 Task: Add the task  Implement a new cloud-based sales management system for a company to the section Fast Frenzy in the project AtlasTech and add a Due Date to the respective task as 2024/05/04
Action: Mouse moved to (63, 249)
Screenshot: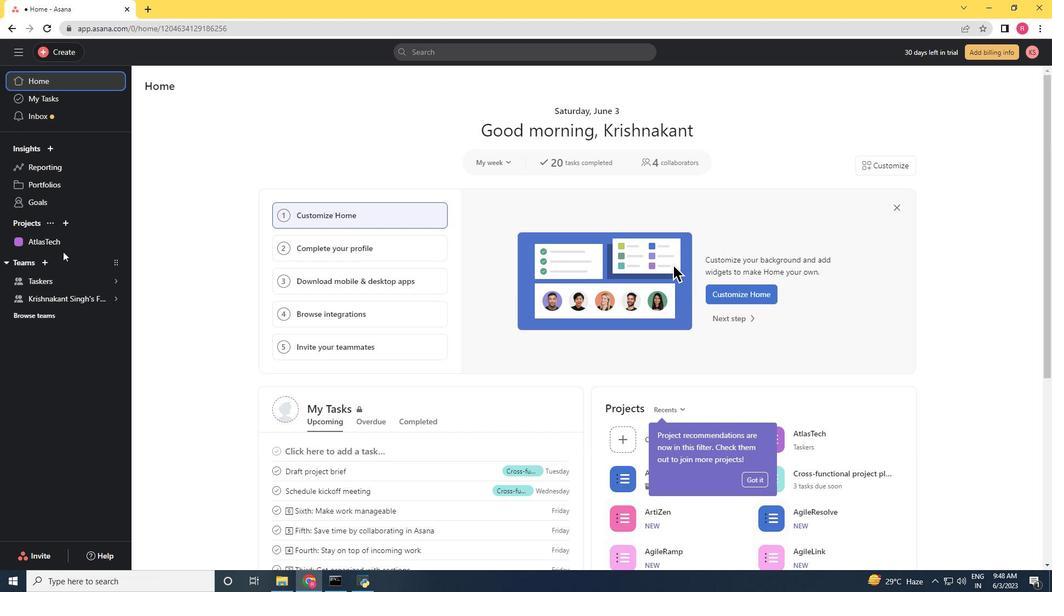 
Action: Mouse pressed left at (63, 249)
Screenshot: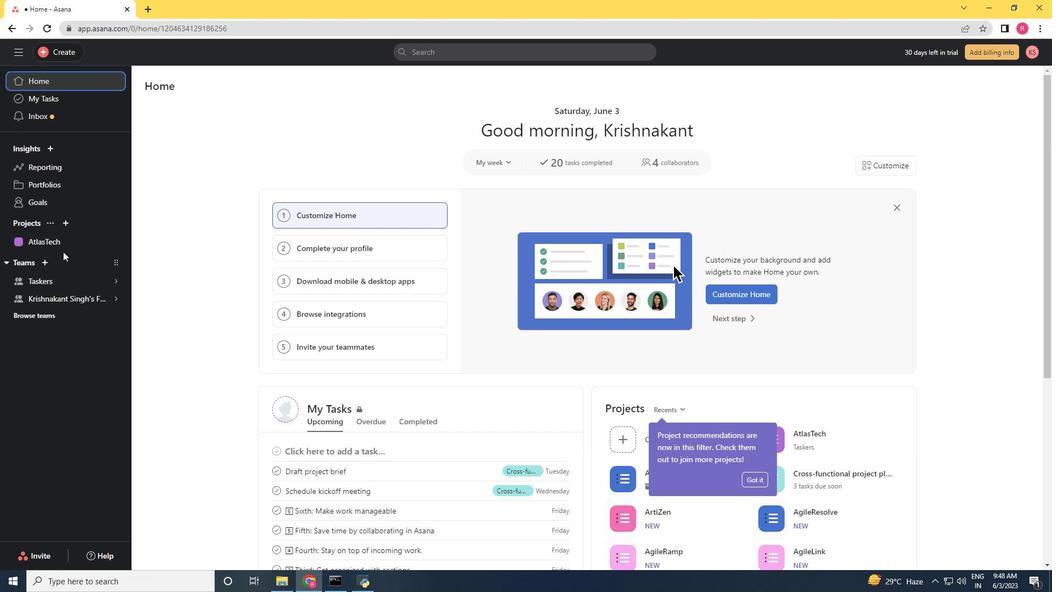 
Action: Mouse moved to (610, 329)
Screenshot: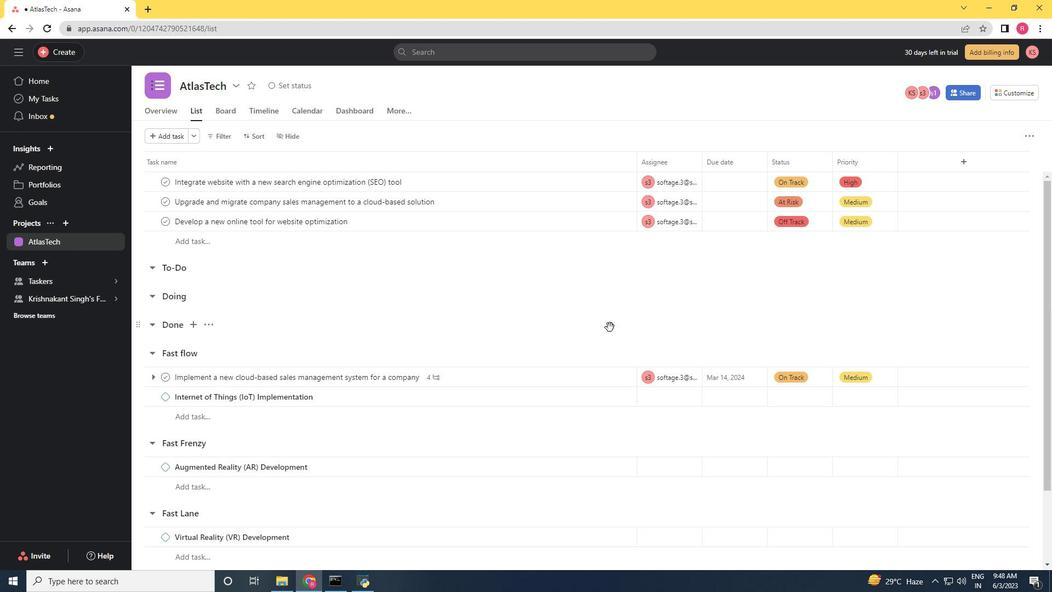
Action: Mouse scrolled (610, 328) with delta (0, 0)
Screenshot: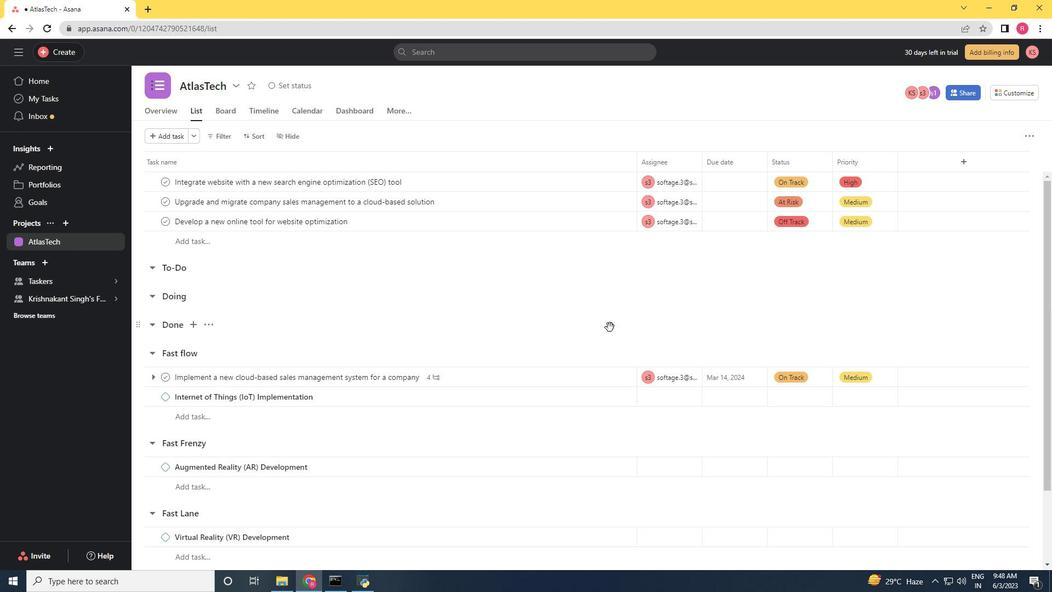 
Action: Mouse scrolled (610, 328) with delta (0, 0)
Screenshot: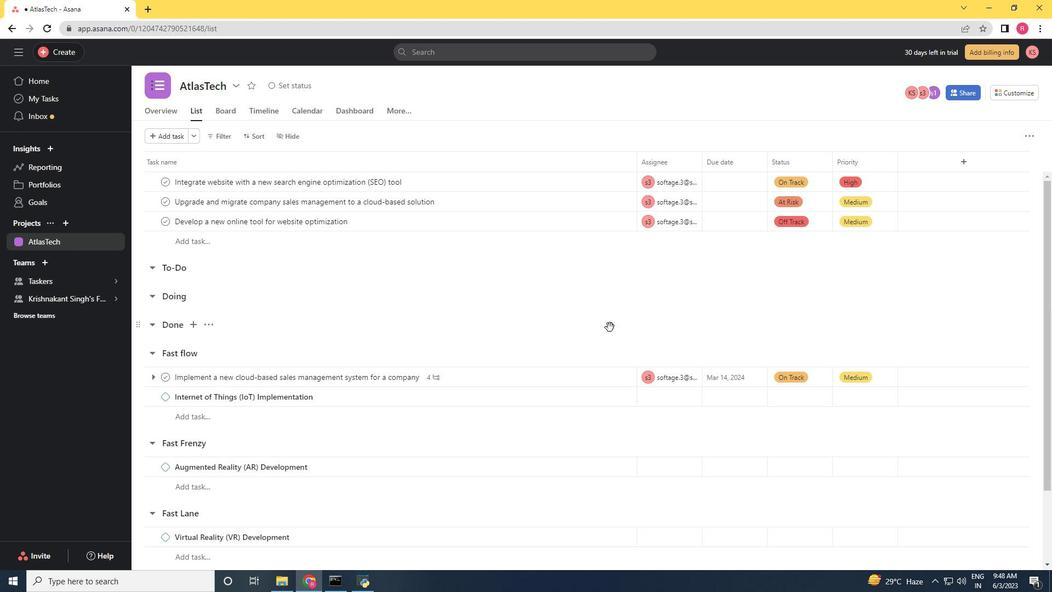 
Action: Mouse moved to (610, 292)
Screenshot: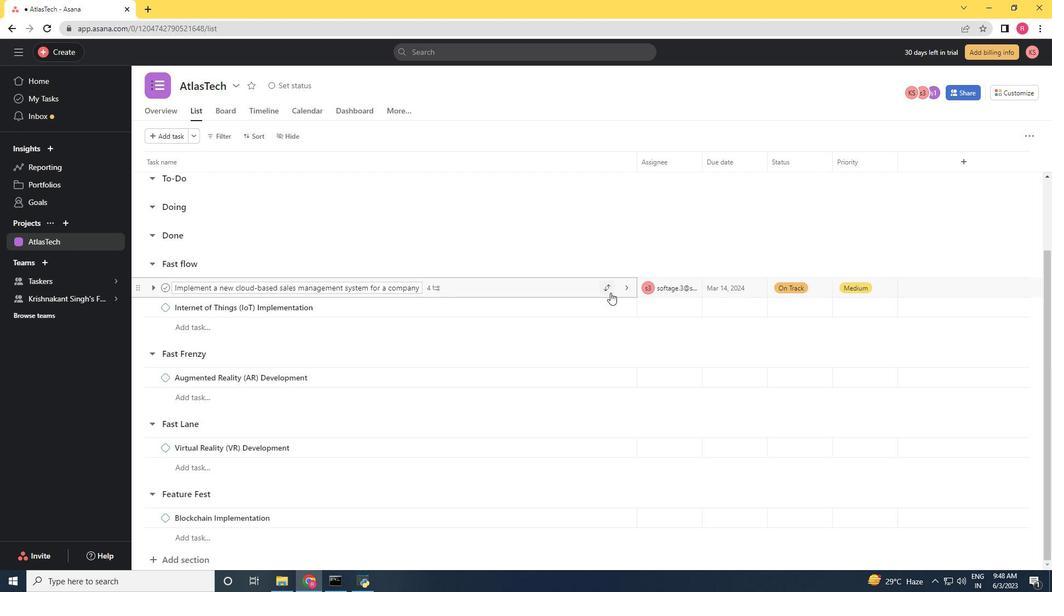 
Action: Mouse pressed left at (610, 292)
Screenshot: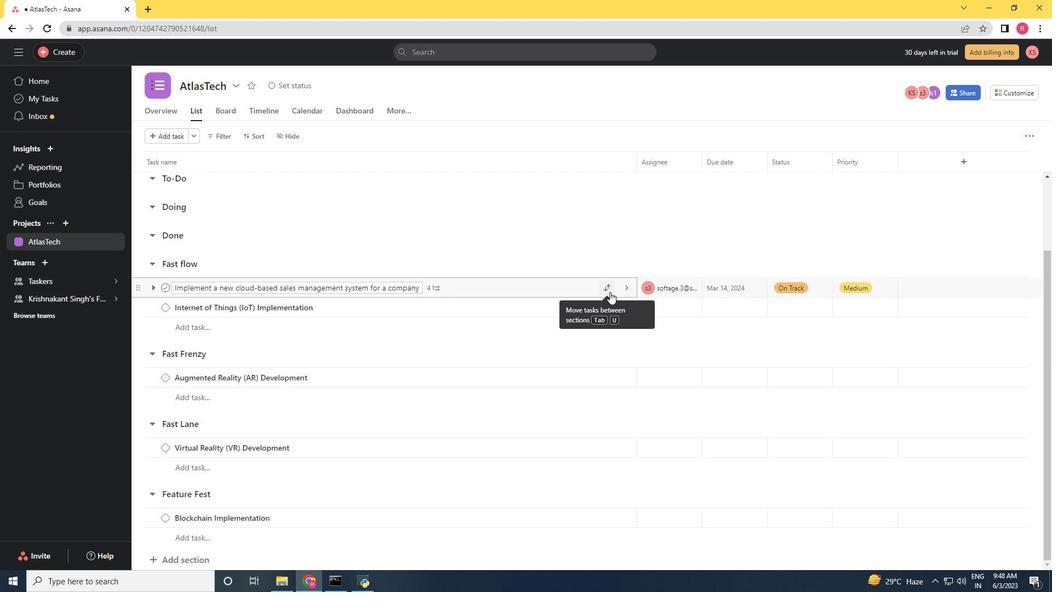 
Action: Mouse moved to (561, 424)
Screenshot: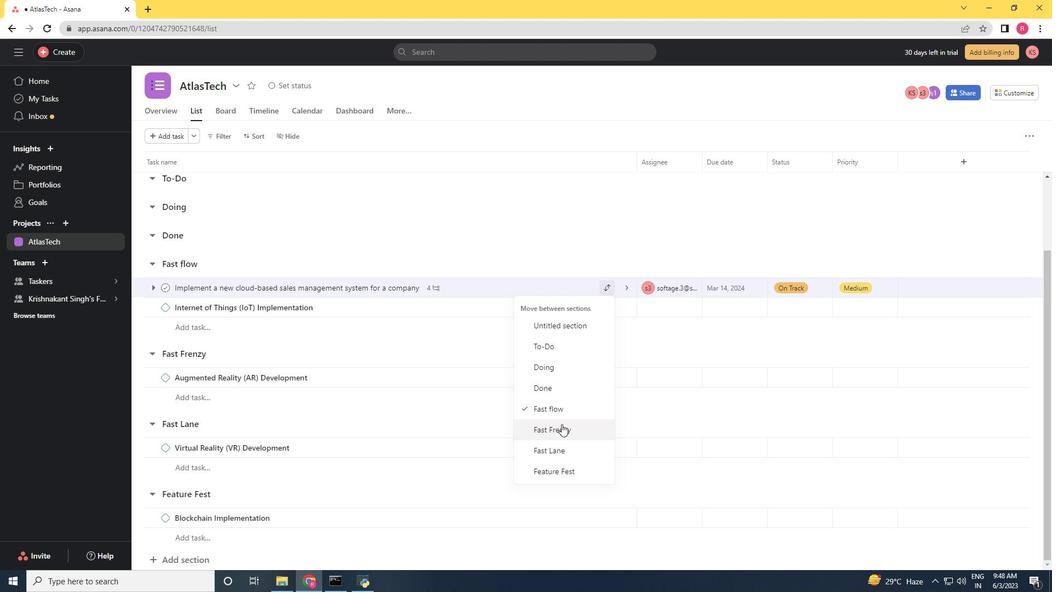 
Action: Mouse pressed left at (561, 424)
Screenshot: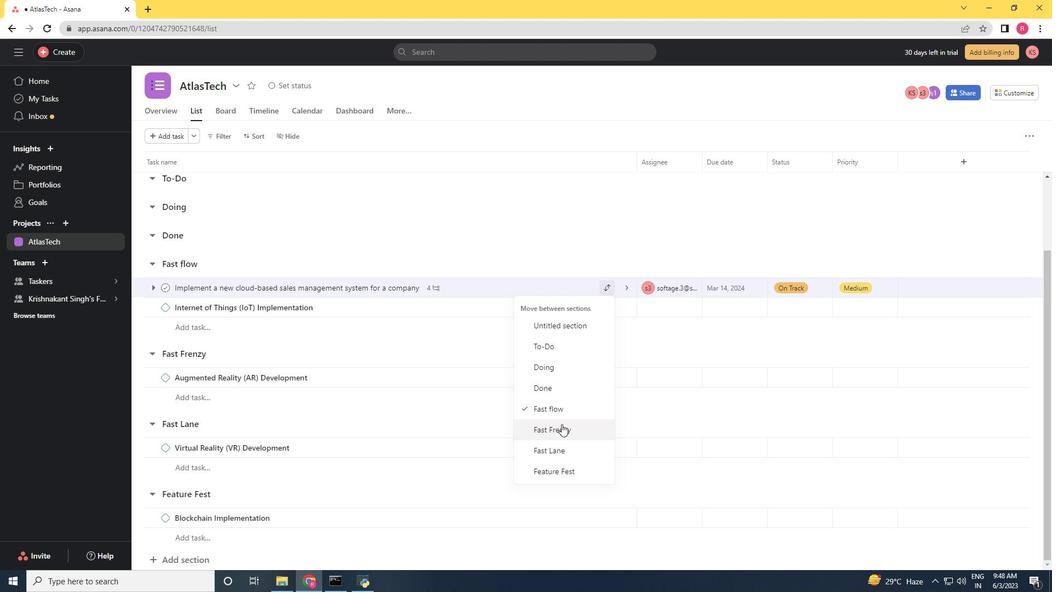 
Action: Mouse moved to (507, 349)
Screenshot: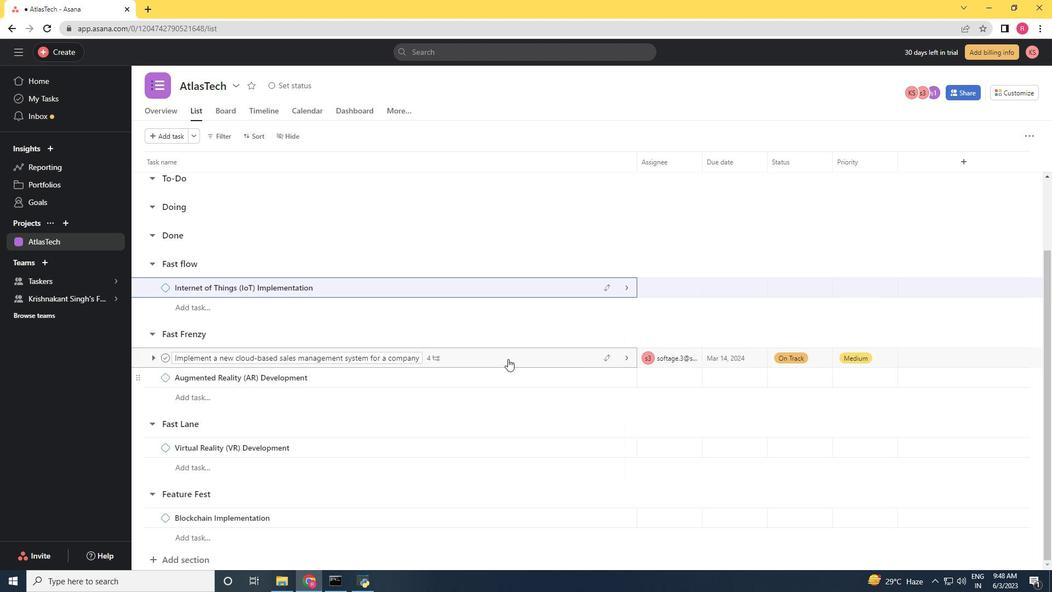
Action: Mouse pressed left at (507, 349)
Screenshot: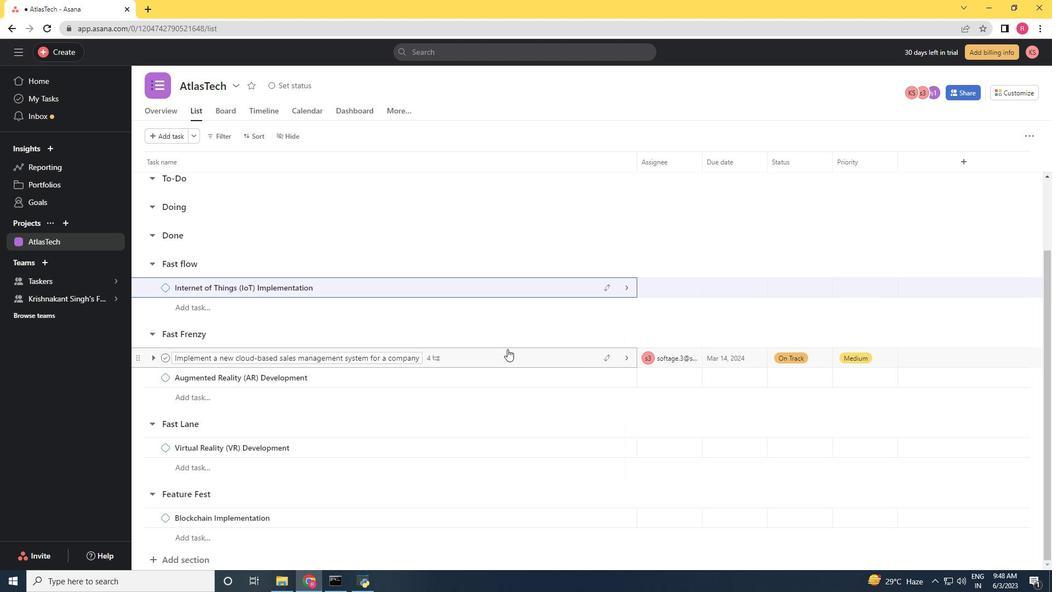 
Action: Mouse moved to (828, 242)
Screenshot: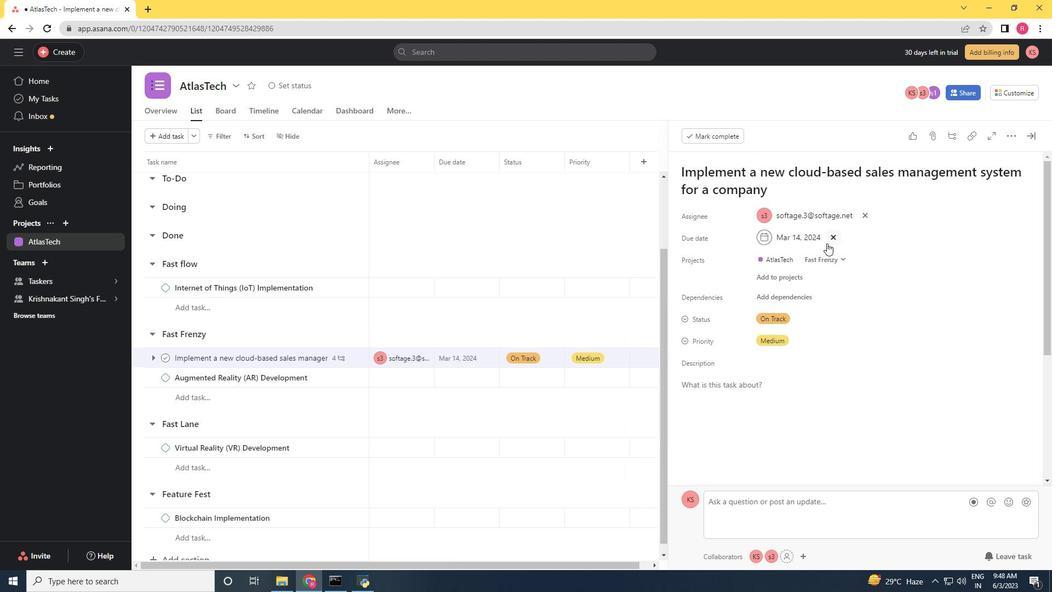 
Action: Mouse pressed left at (828, 242)
Screenshot: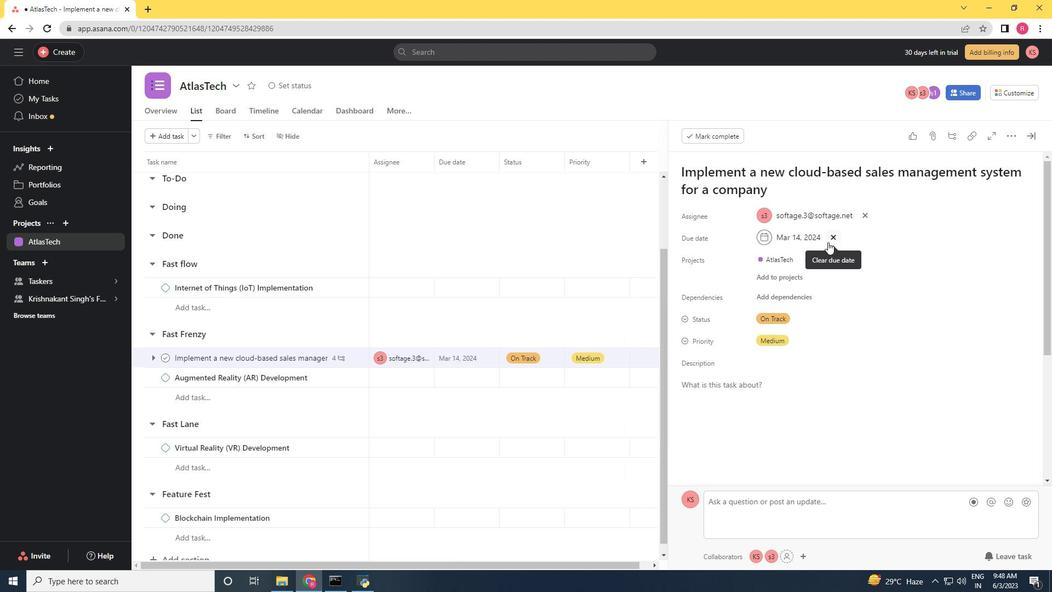 
Action: Mouse moved to (775, 236)
Screenshot: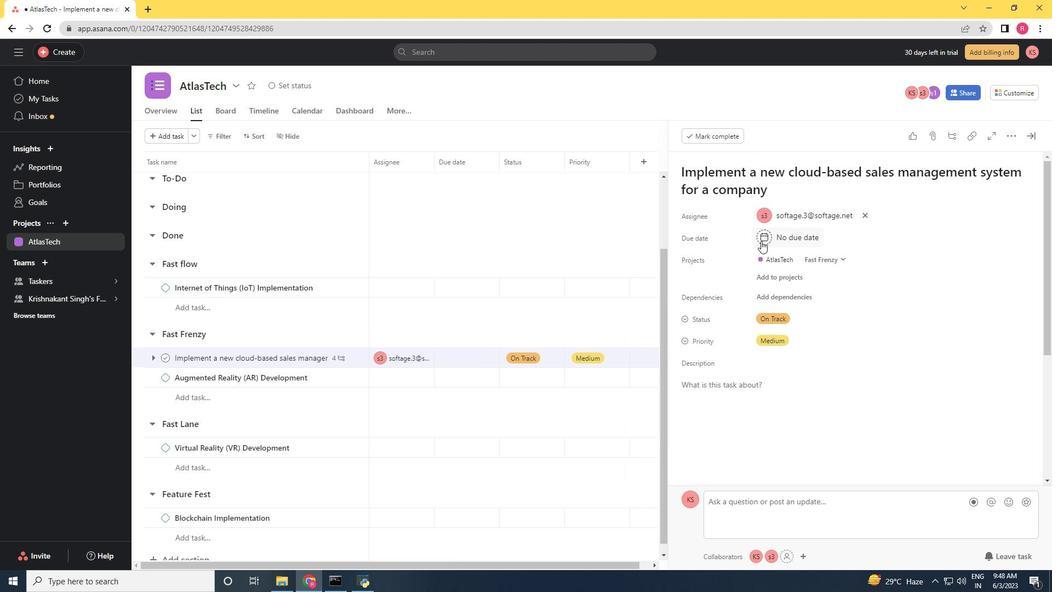 
Action: Mouse pressed left at (775, 236)
Screenshot: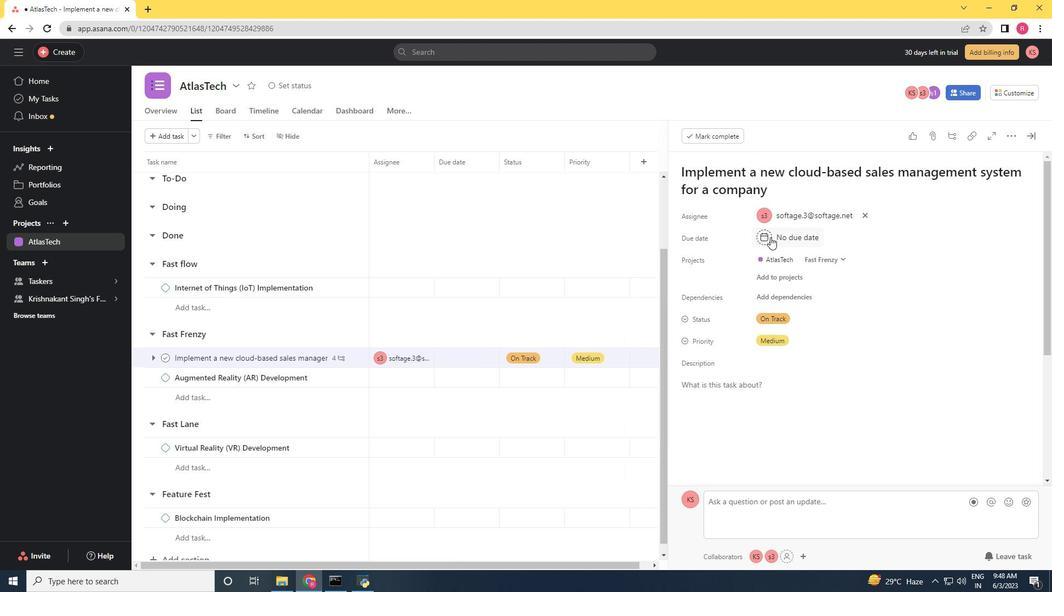 
Action: Mouse moved to (887, 296)
Screenshot: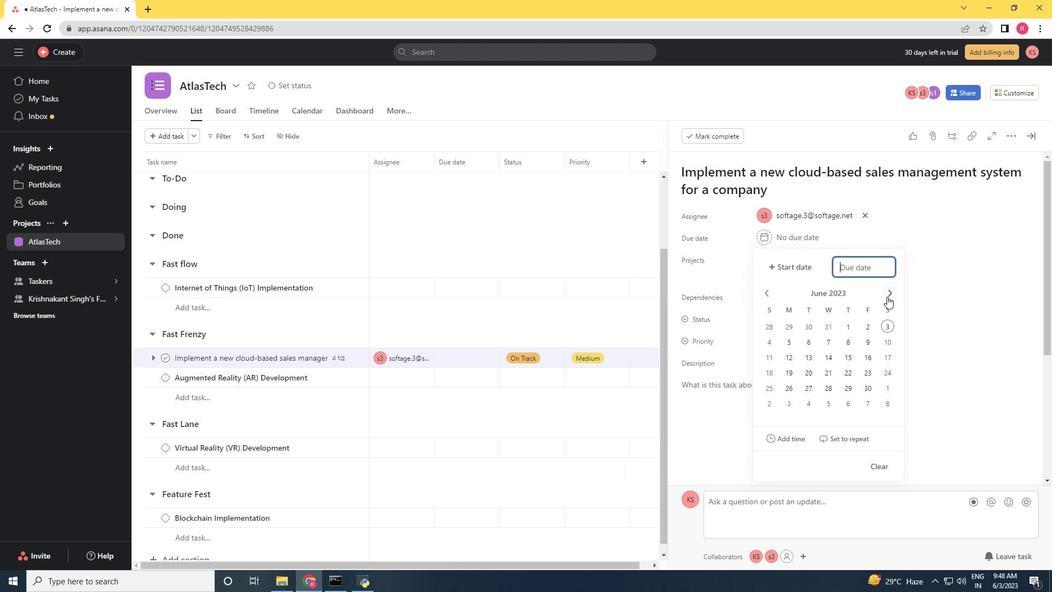
Action: Mouse pressed left at (887, 296)
Screenshot: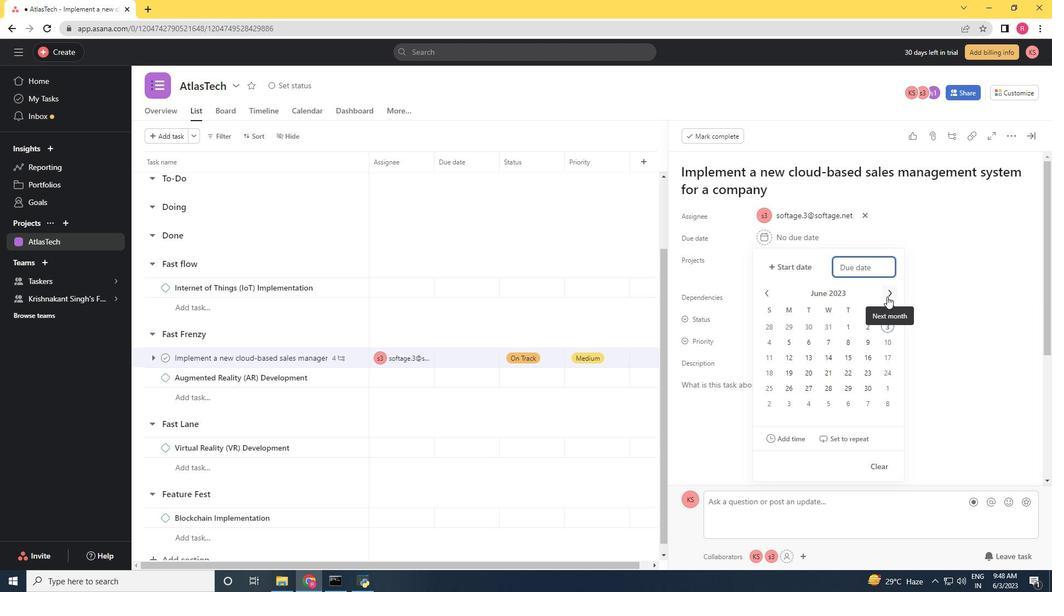 
Action: Mouse pressed left at (887, 296)
Screenshot: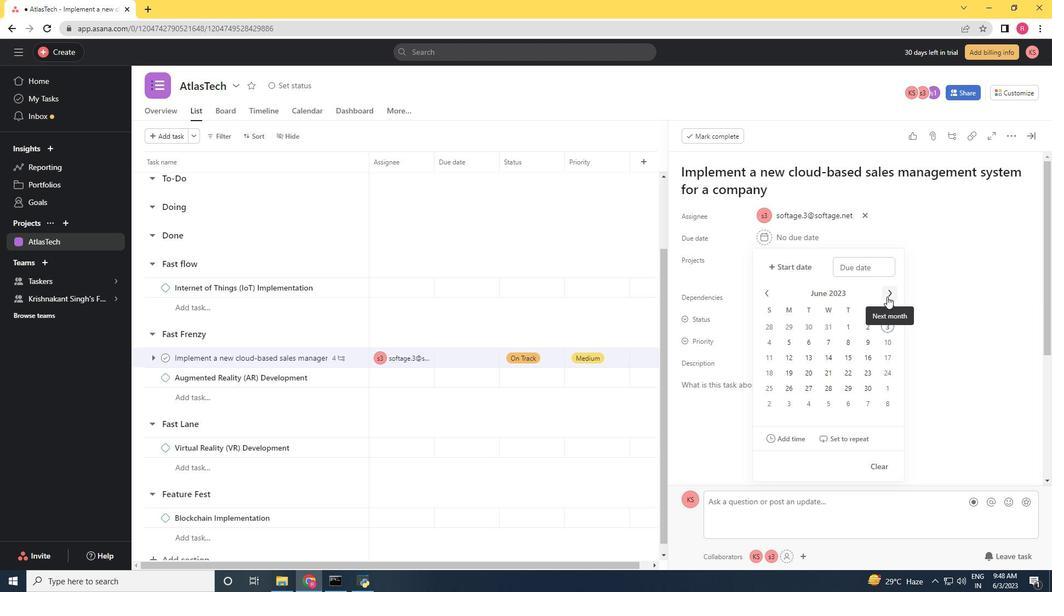 
Action: Mouse pressed left at (887, 296)
Screenshot: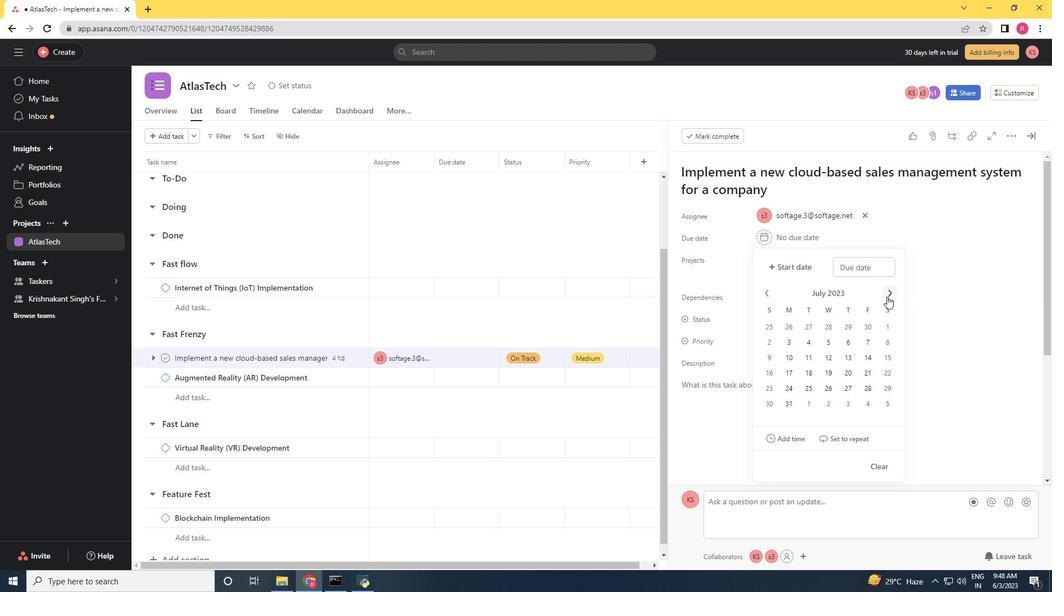 
Action: Mouse pressed left at (887, 296)
Screenshot: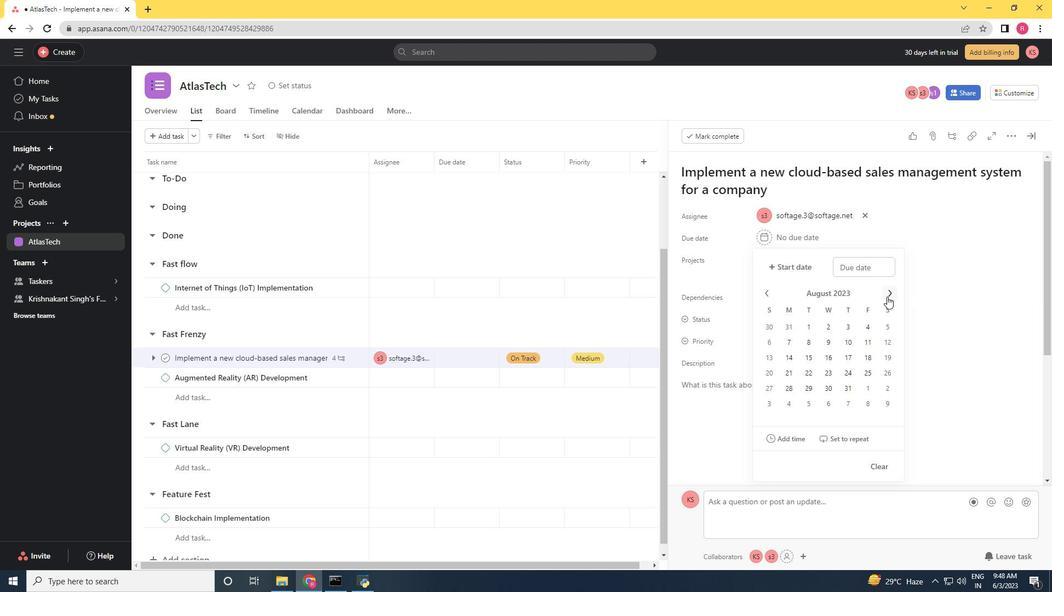 
Action: Mouse pressed left at (887, 296)
Screenshot: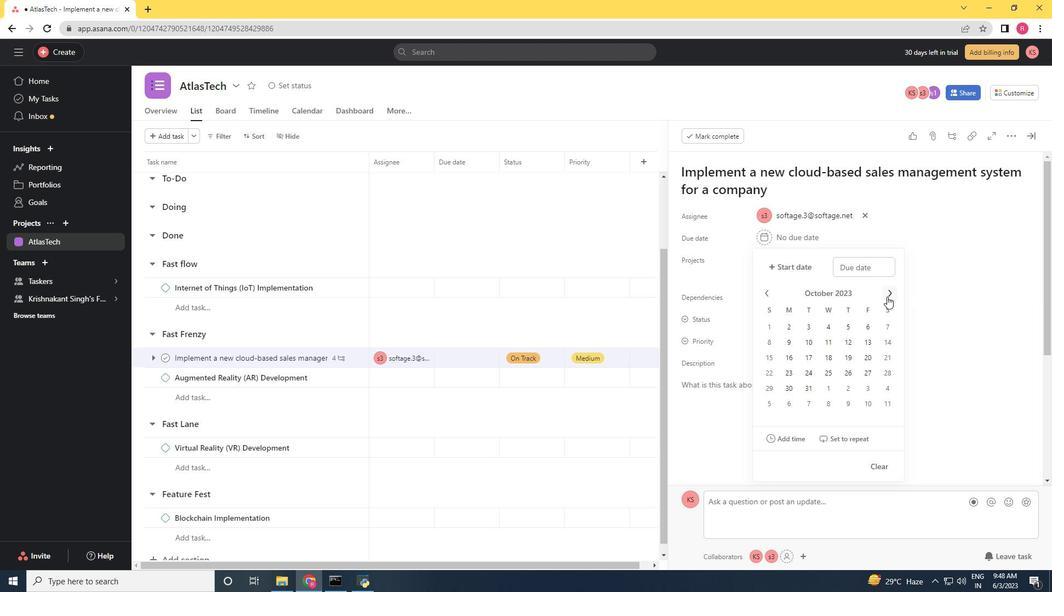 
Action: Mouse pressed left at (887, 296)
Screenshot: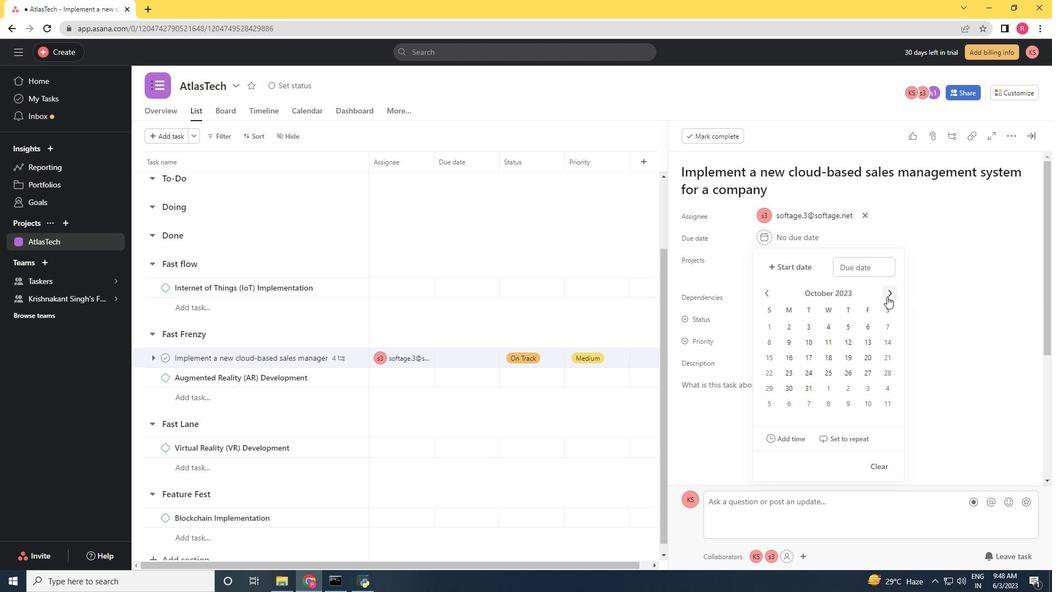 
Action: Mouse pressed left at (887, 296)
Screenshot: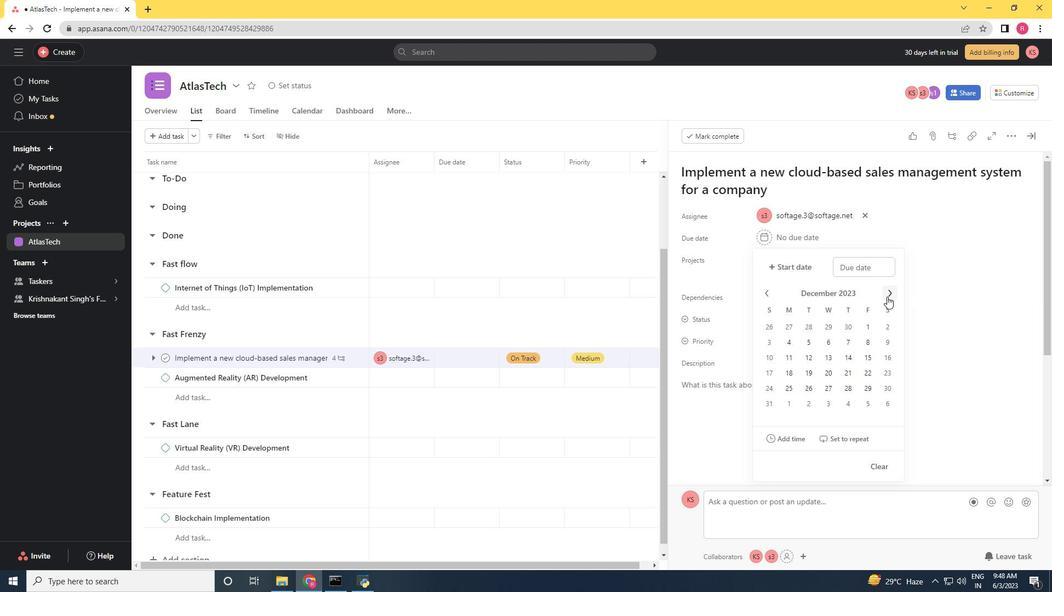 
Action: Mouse pressed left at (887, 296)
Screenshot: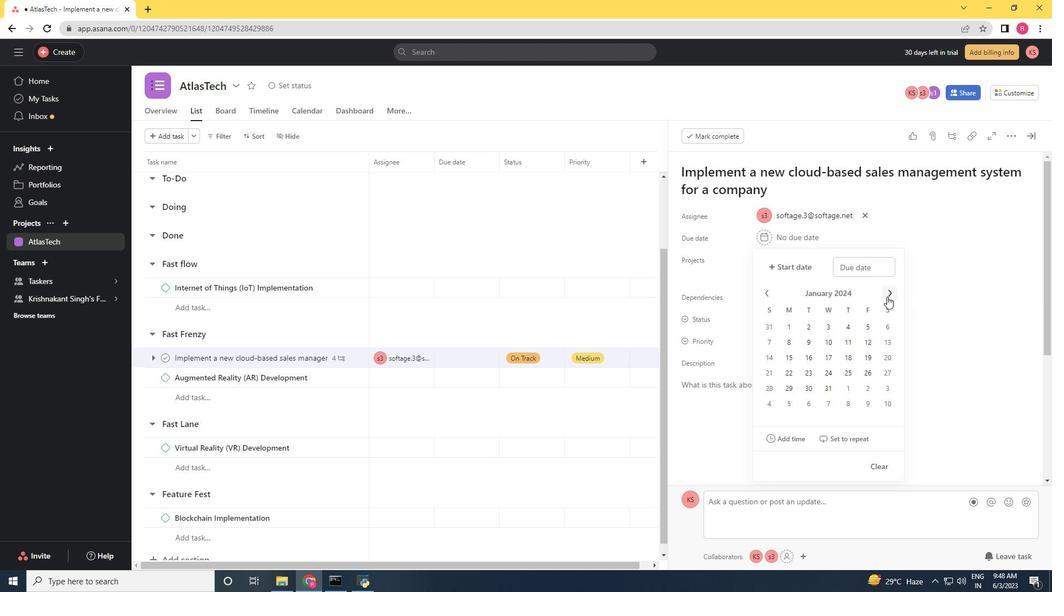 
Action: Mouse pressed left at (887, 296)
Screenshot: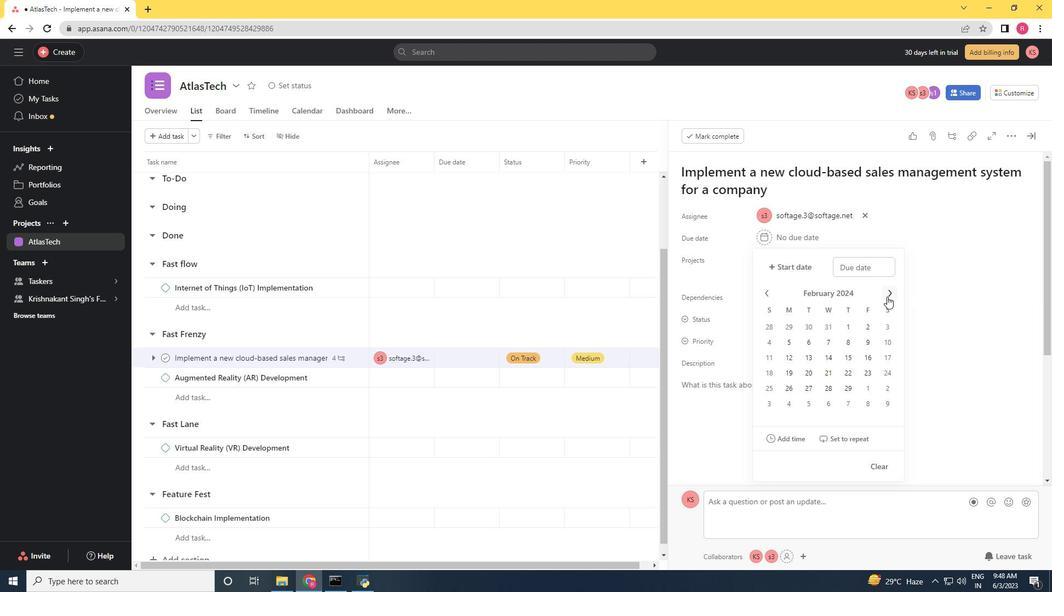 
Action: Mouse pressed left at (887, 296)
Screenshot: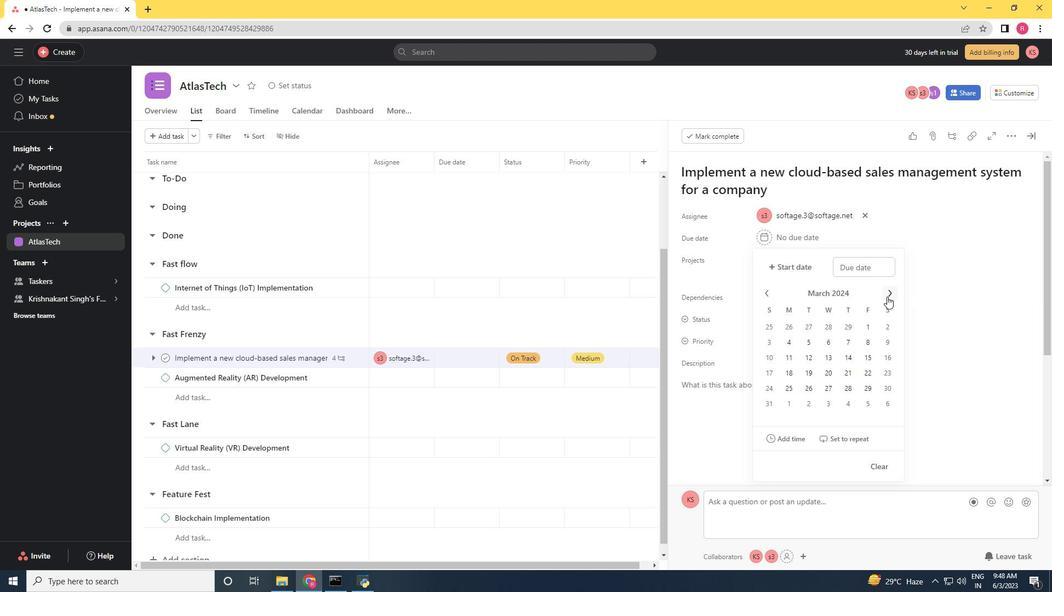 
Action: Mouse pressed left at (887, 296)
Screenshot: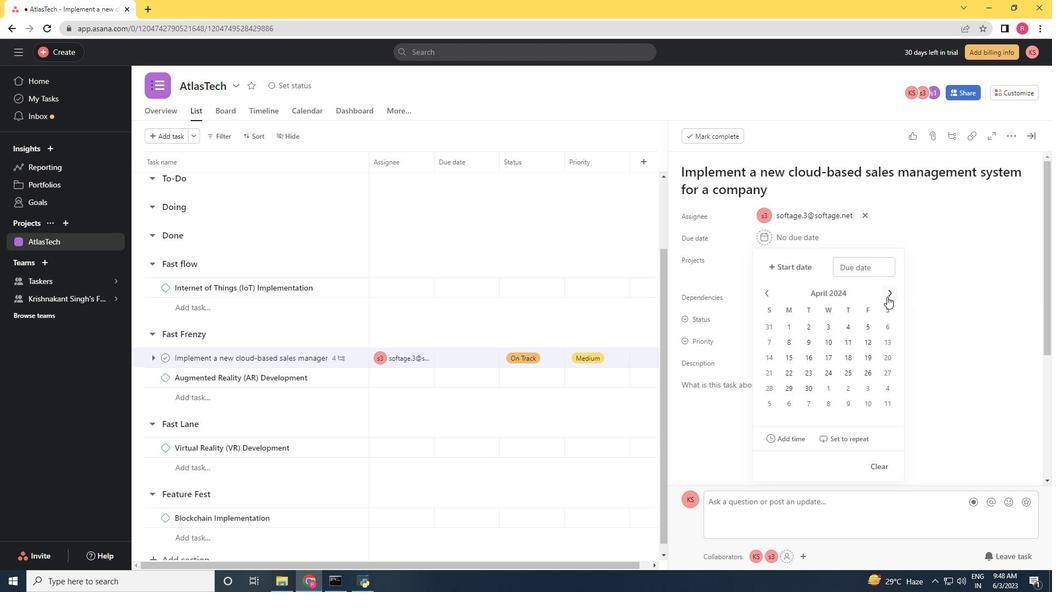 
Action: Mouse moved to (884, 331)
Screenshot: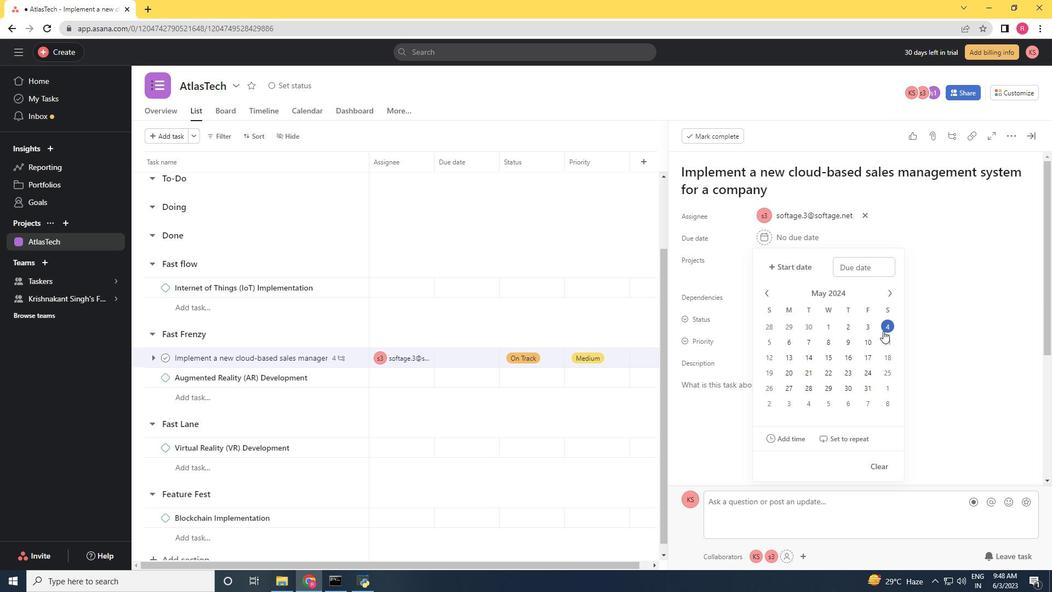 
Action: Mouse pressed left at (884, 331)
Screenshot: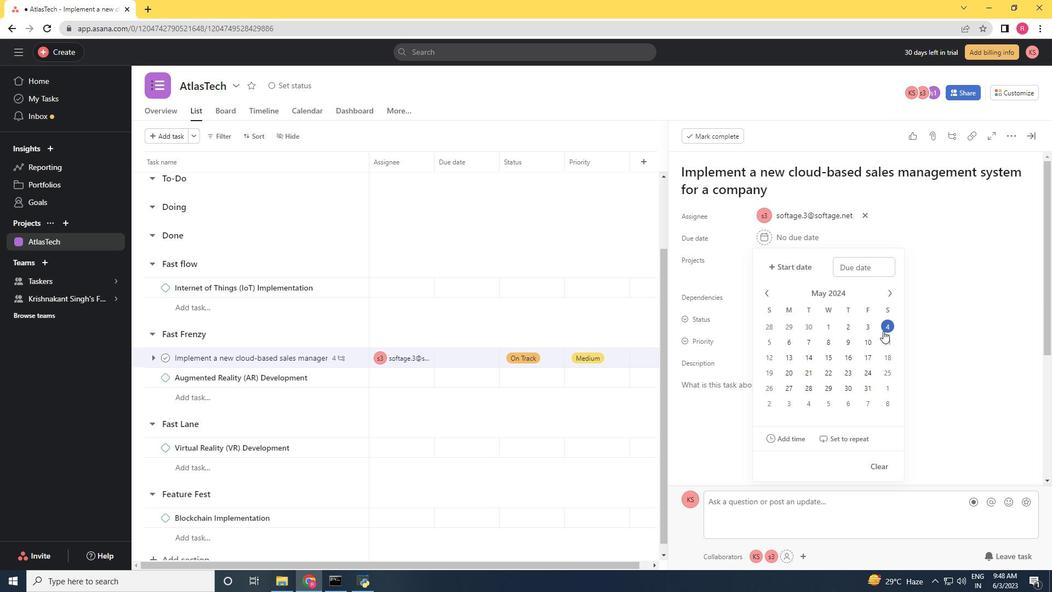 
Action: Mouse moved to (934, 324)
Screenshot: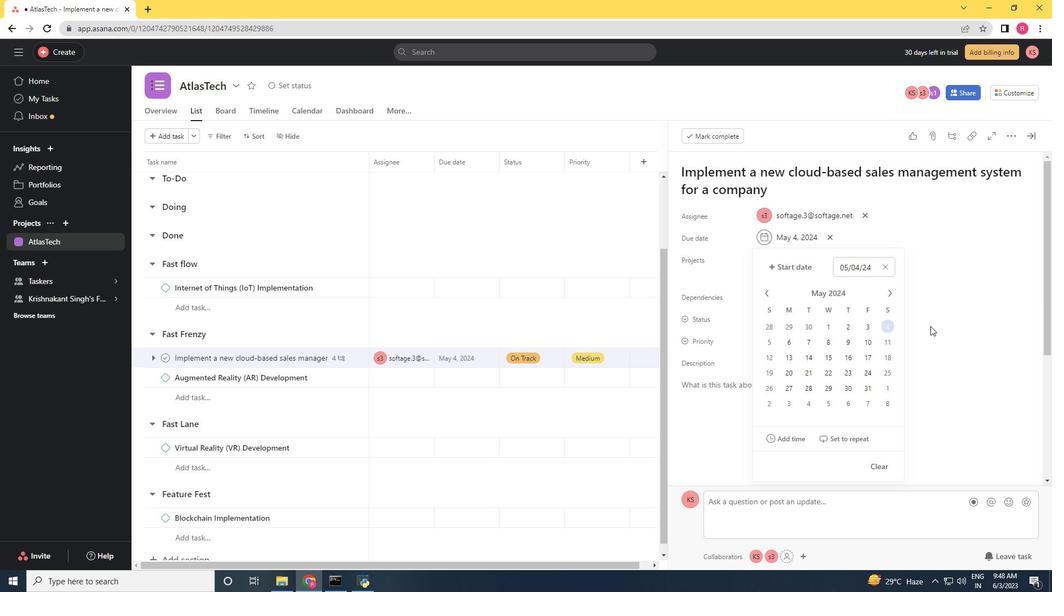 
Action: Mouse pressed left at (934, 324)
Screenshot: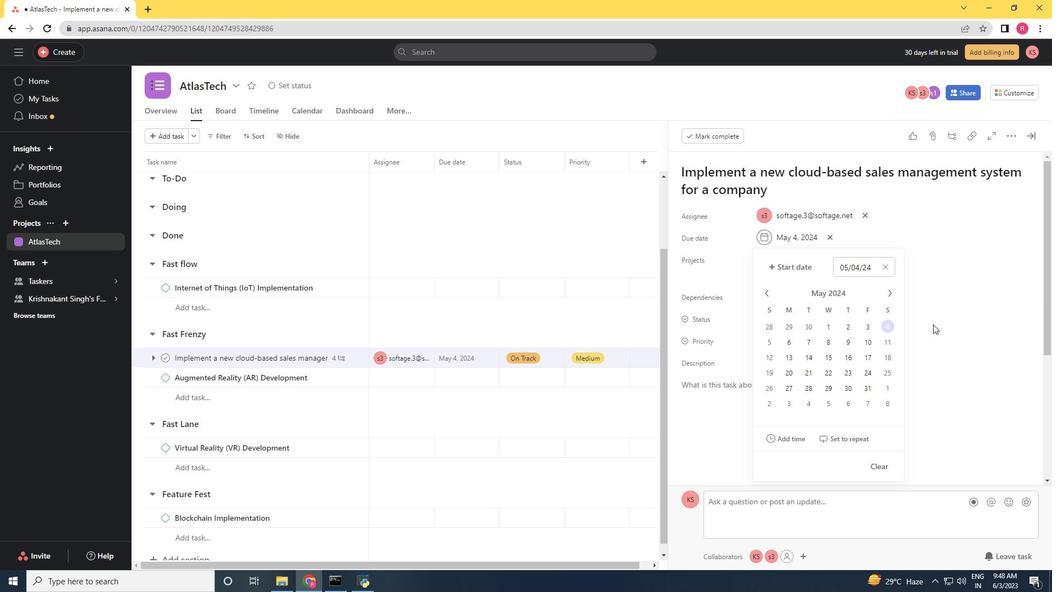
Action: Mouse moved to (1030, 138)
Screenshot: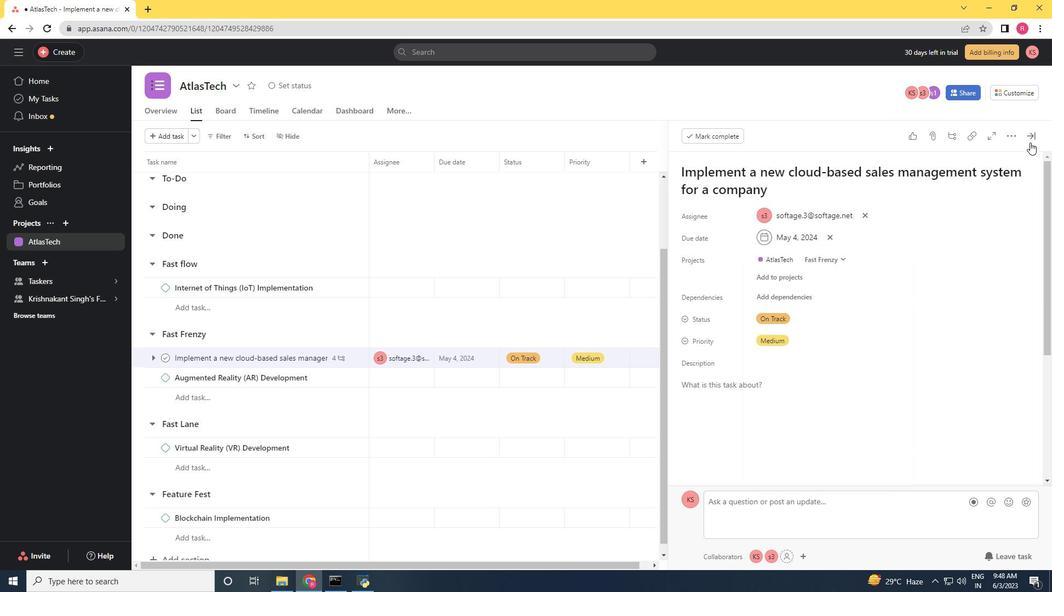 
Action: Mouse pressed left at (1030, 138)
Screenshot: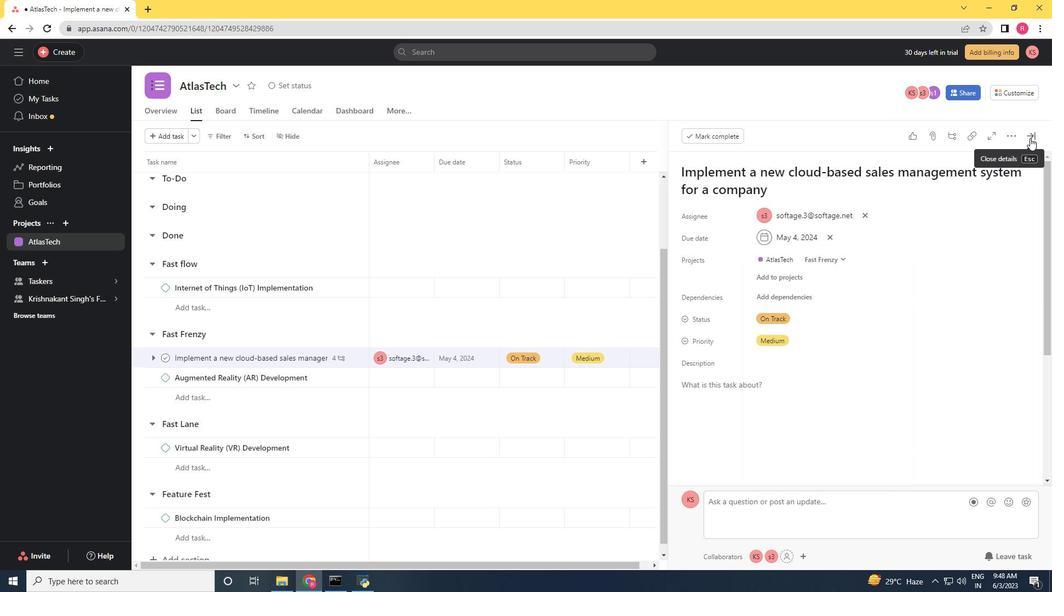 
Action: Mouse moved to (1020, 142)
Screenshot: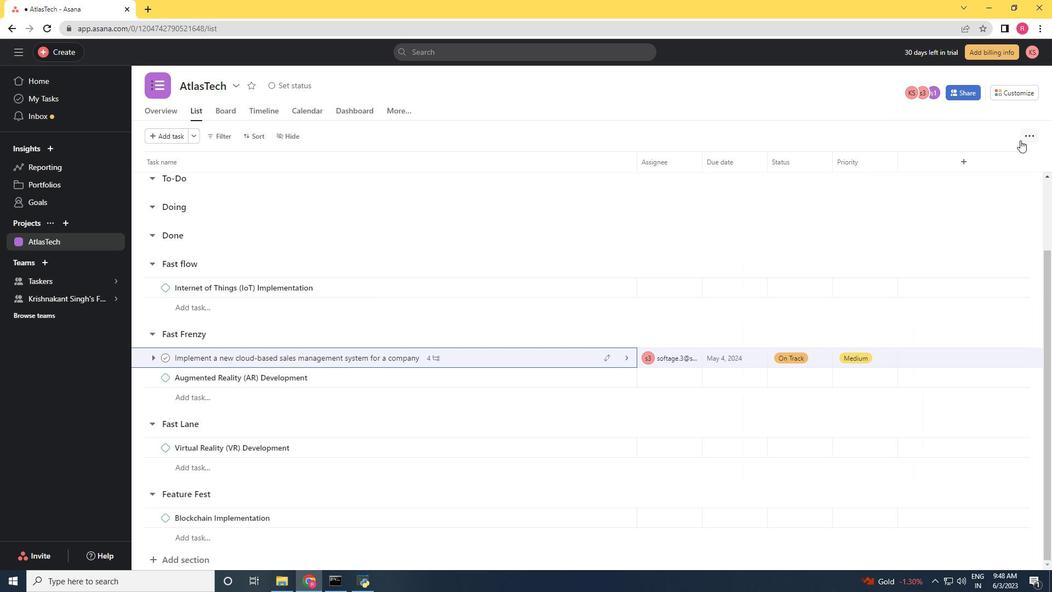 
